 Task: Log work in the project AgileHero for the issue 'Integrate a new product comparison feature into an existing e-commerce website to improve product evaluation and decision making for customers' spent time as '2w 4d 8h 22m' and remaining time as '4w 1d 18h 39m' and add a flag. Now add the issue to the epic 'IT Event Management Process Improvement'. Log work in the project AgileHero for the issue 'Develop a new tool for automated testing of web application security vulnerabilities and penetration testing' spent time as '2w 3d 23h 48m' and remaining time as '1w 4d 20h 46m' and clone the issue. Now add the issue to the epic 'IT Access Management'
Action: Mouse moved to (178, 45)
Screenshot: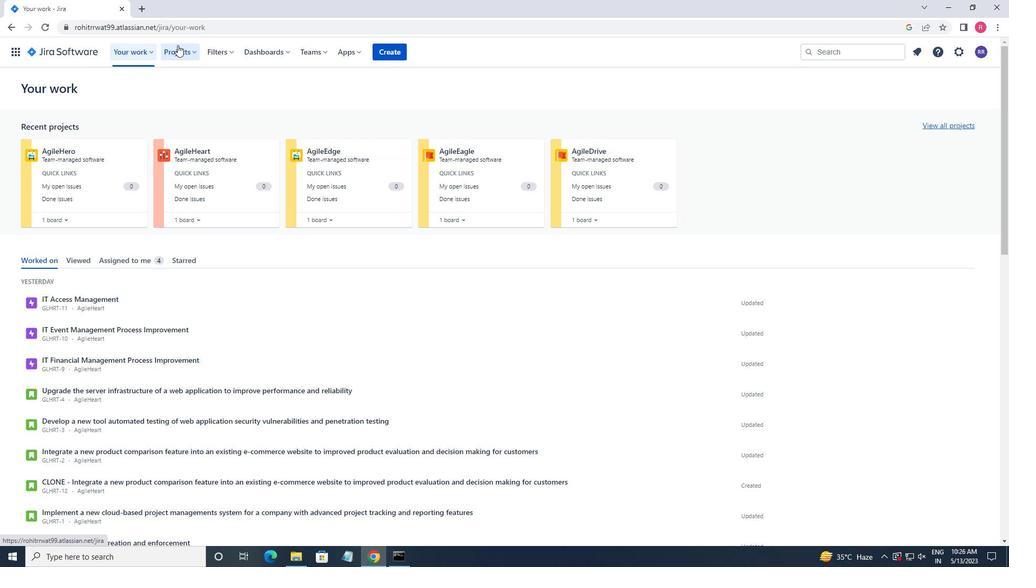 
Action: Mouse pressed left at (178, 45)
Screenshot: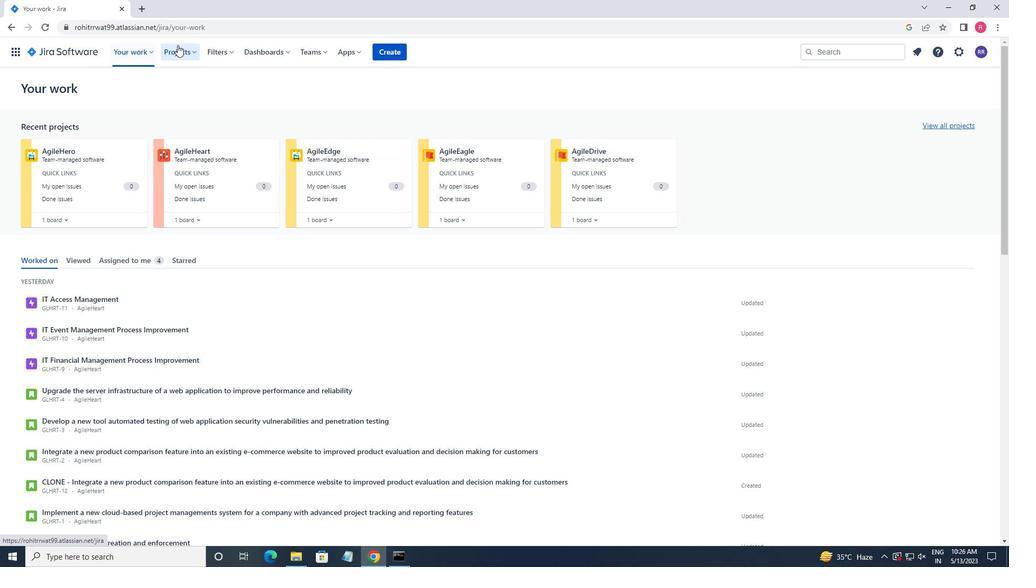 
Action: Mouse moved to (199, 97)
Screenshot: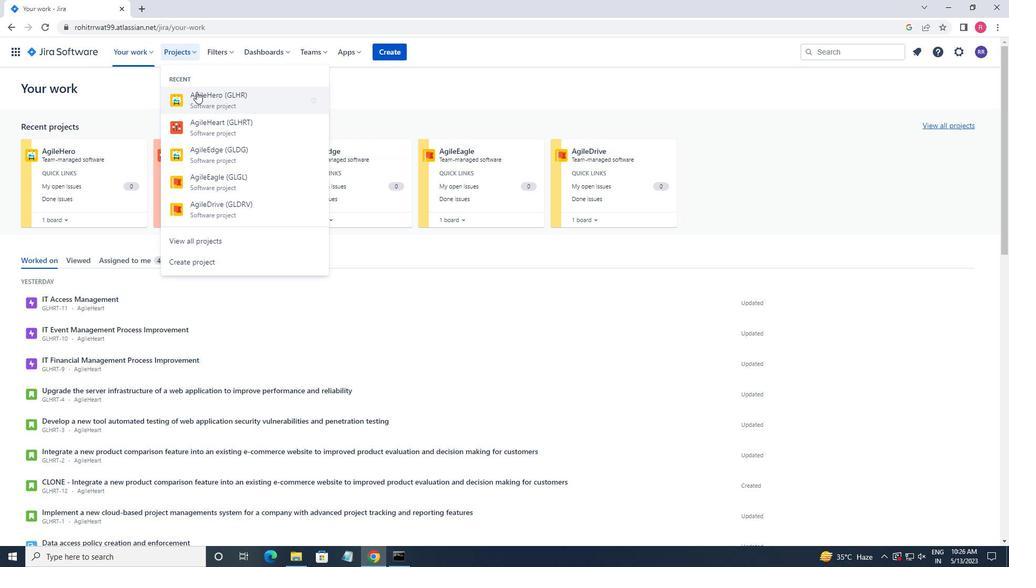
Action: Mouse pressed left at (199, 97)
Screenshot: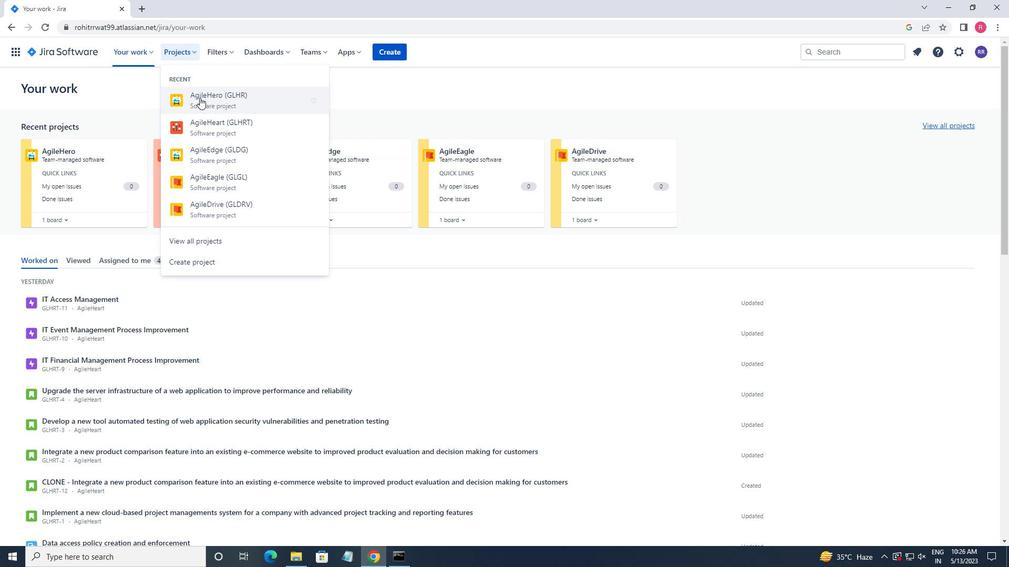 
Action: Mouse moved to (50, 156)
Screenshot: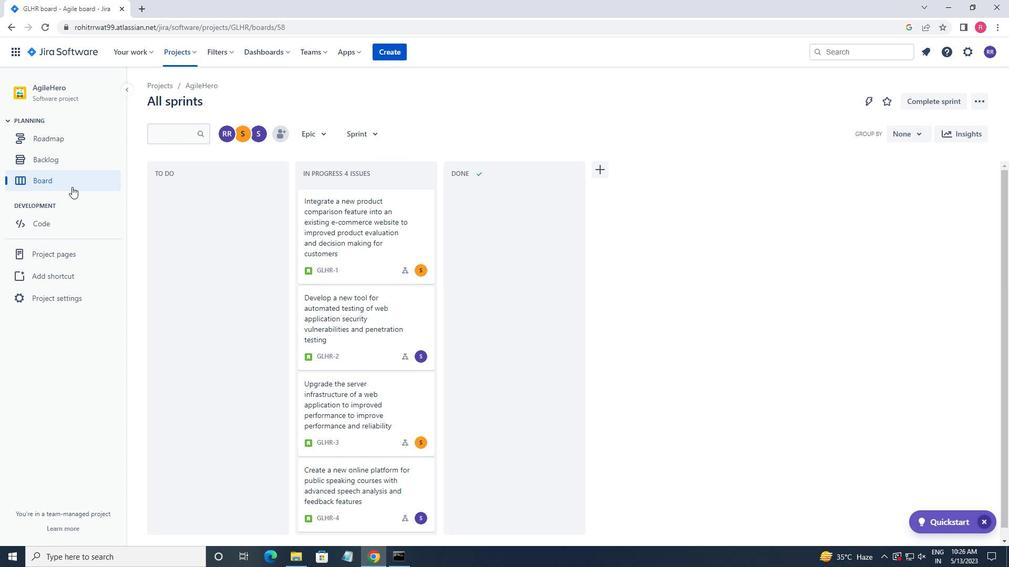 
Action: Mouse pressed left at (50, 156)
Screenshot: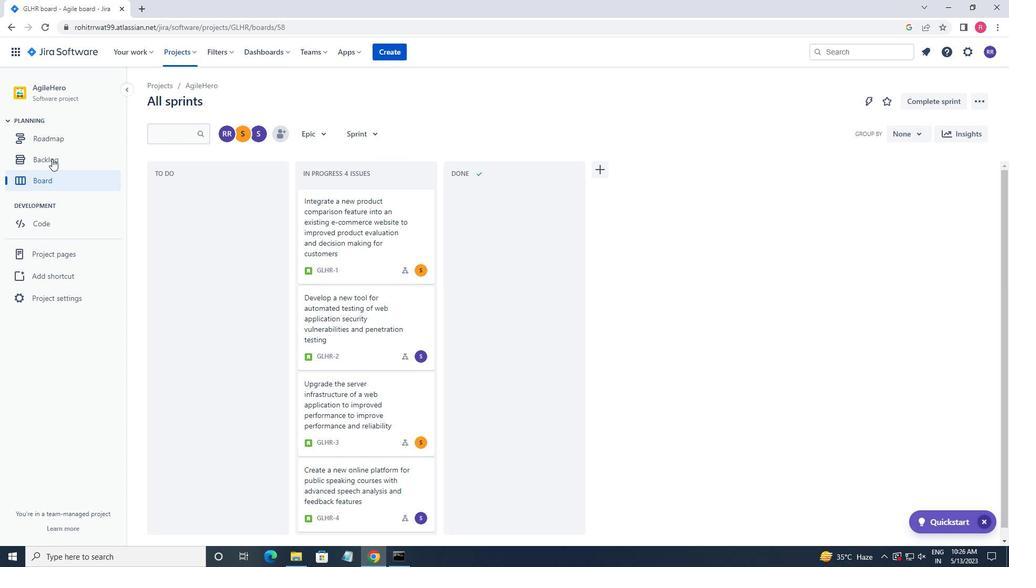 
Action: Mouse moved to (736, 244)
Screenshot: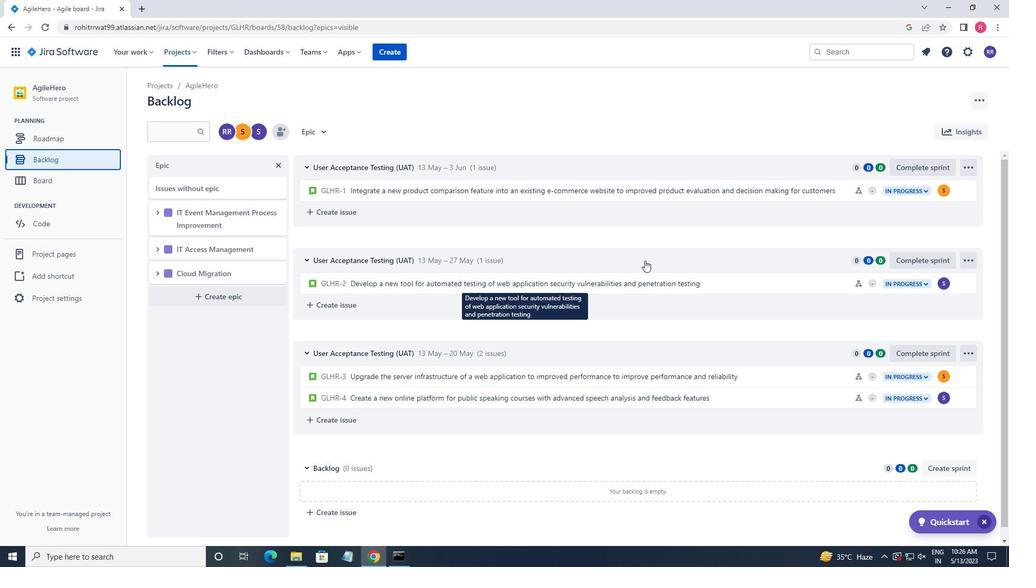 
Action: Mouse scrolled (736, 243) with delta (0, 0)
Screenshot: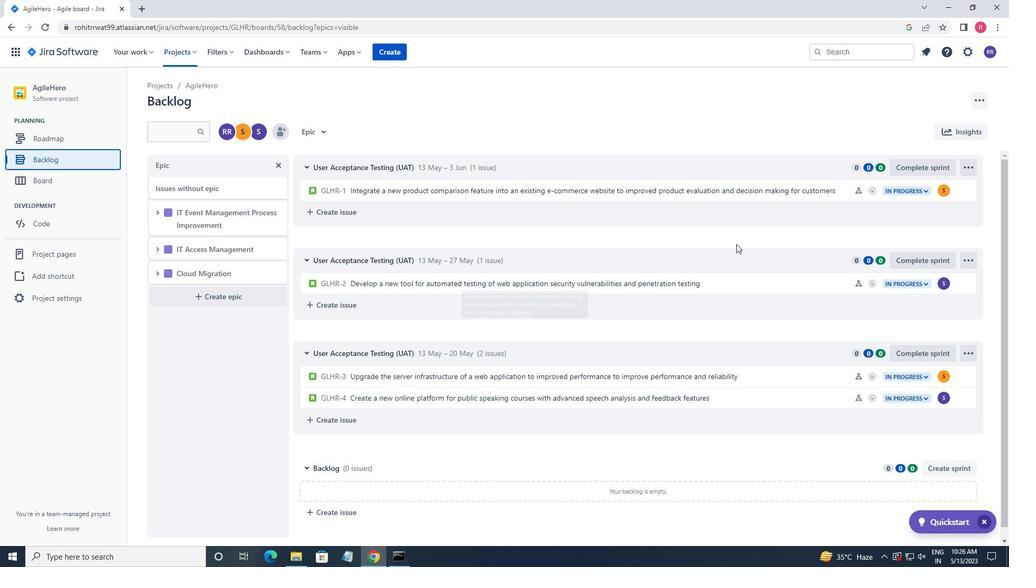 
Action: Mouse scrolled (736, 243) with delta (0, 0)
Screenshot: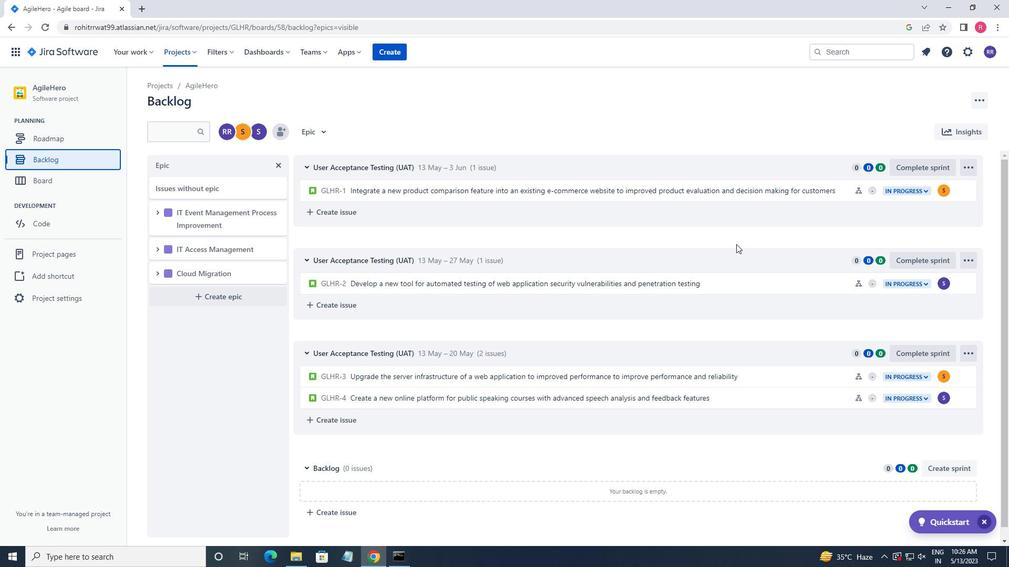 
Action: Mouse moved to (785, 189)
Screenshot: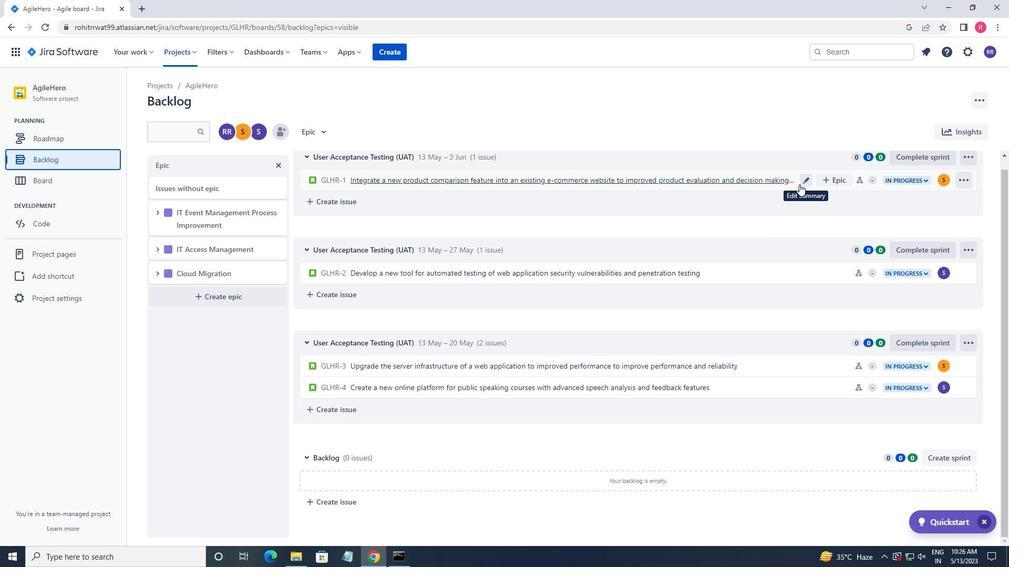 
Action: Mouse pressed left at (785, 189)
Screenshot: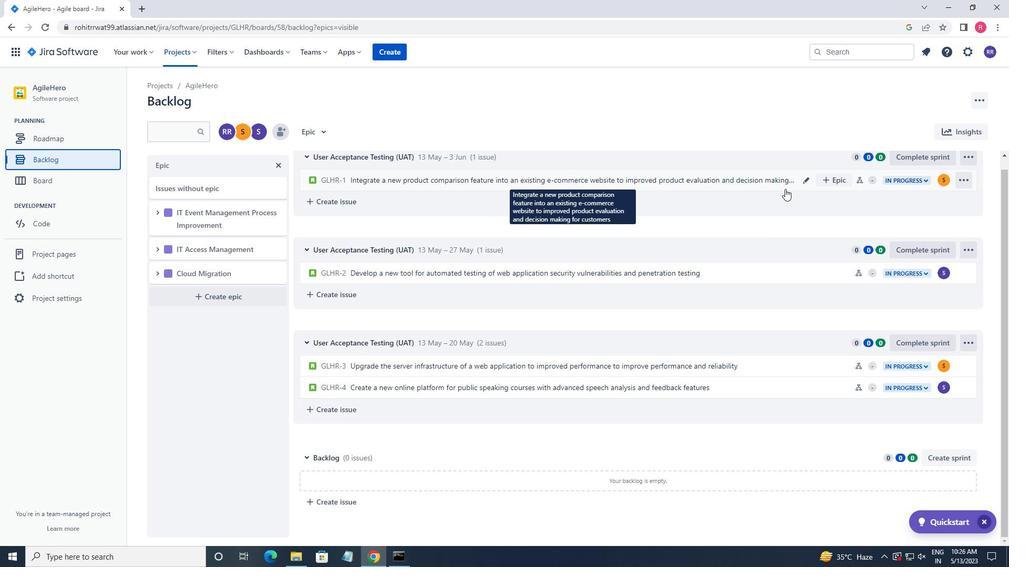 
Action: Mouse moved to (960, 160)
Screenshot: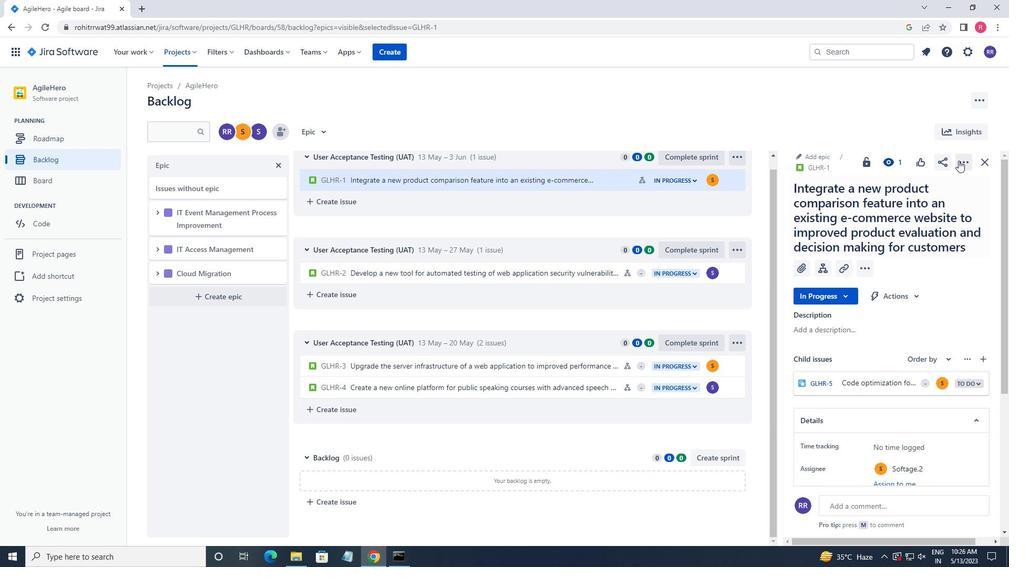 
Action: Mouse pressed left at (960, 160)
Screenshot: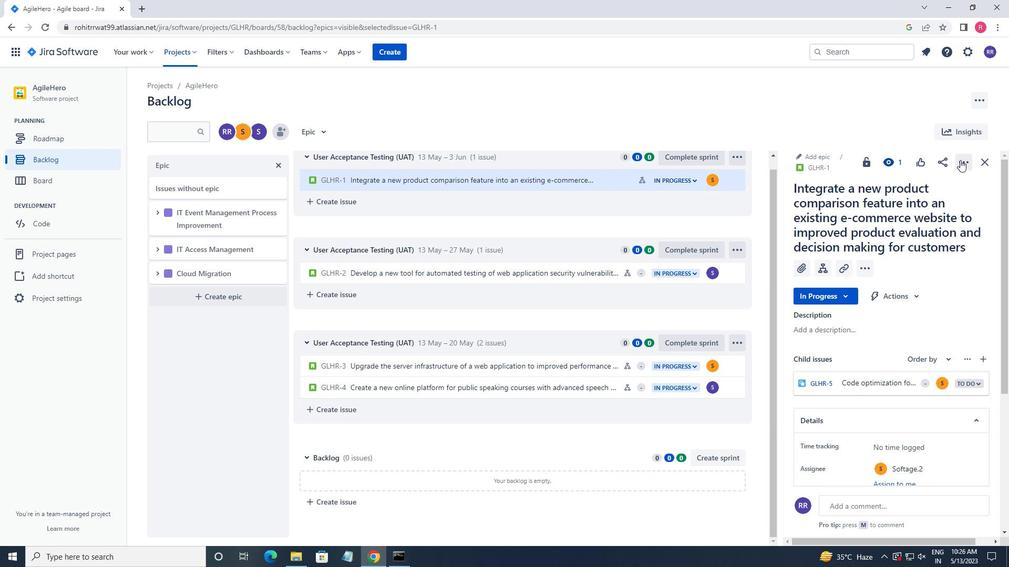 
Action: Mouse moved to (911, 196)
Screenshot: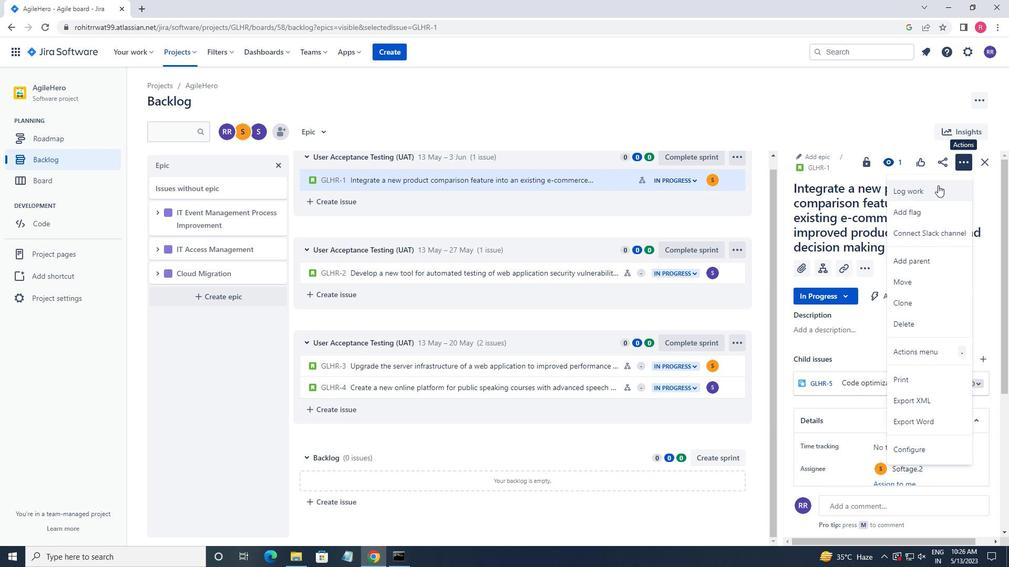 
Action: Mouse pressed left at (911, 196)
Screenshot: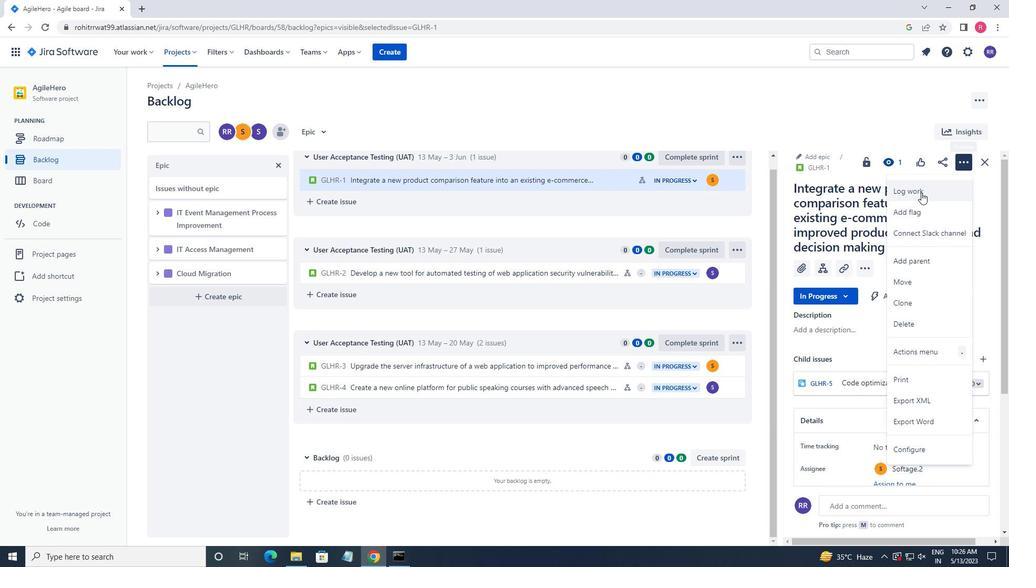 
Action: Key pressed 2w<Key.space>4d<Key.space>8h<Key.space>22m<Key.tab>4w<Key.space>1d<Key.space>18h<Key.space>39m
Screenshot: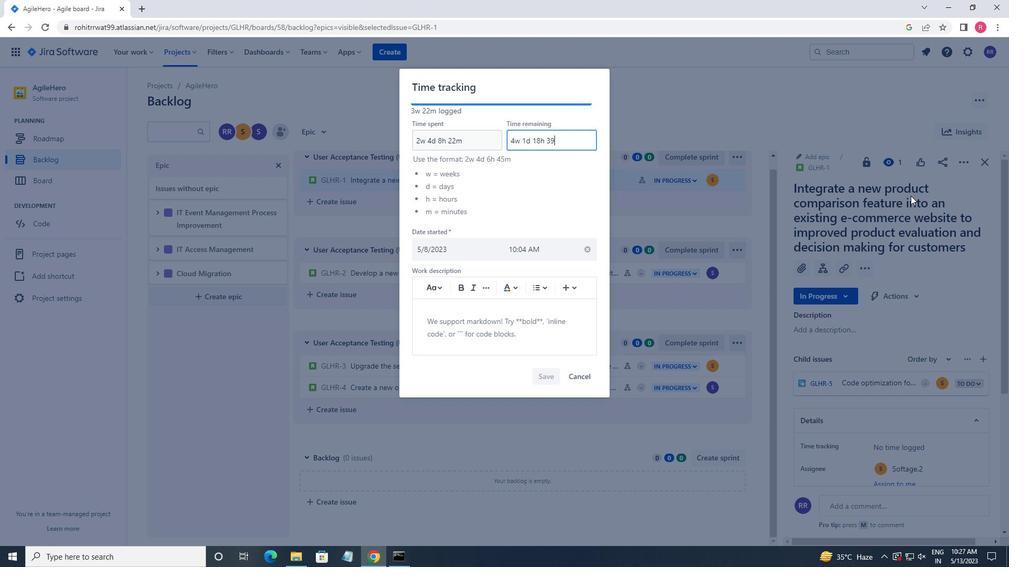 
Action: Mouse moved to (538, 386)
Screenshot: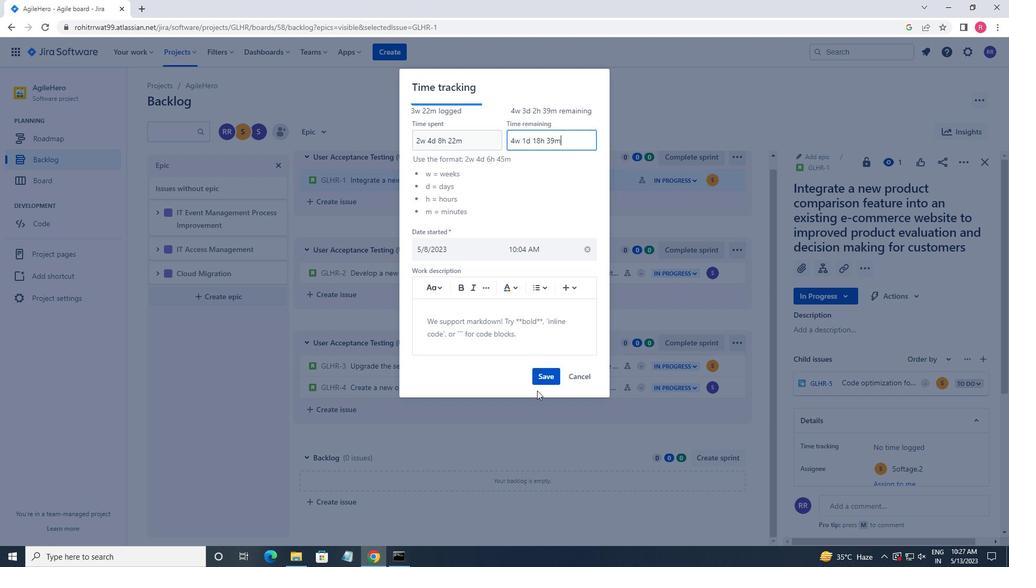 
Action: Mouse pressed left at (538, 386)
Screenshot: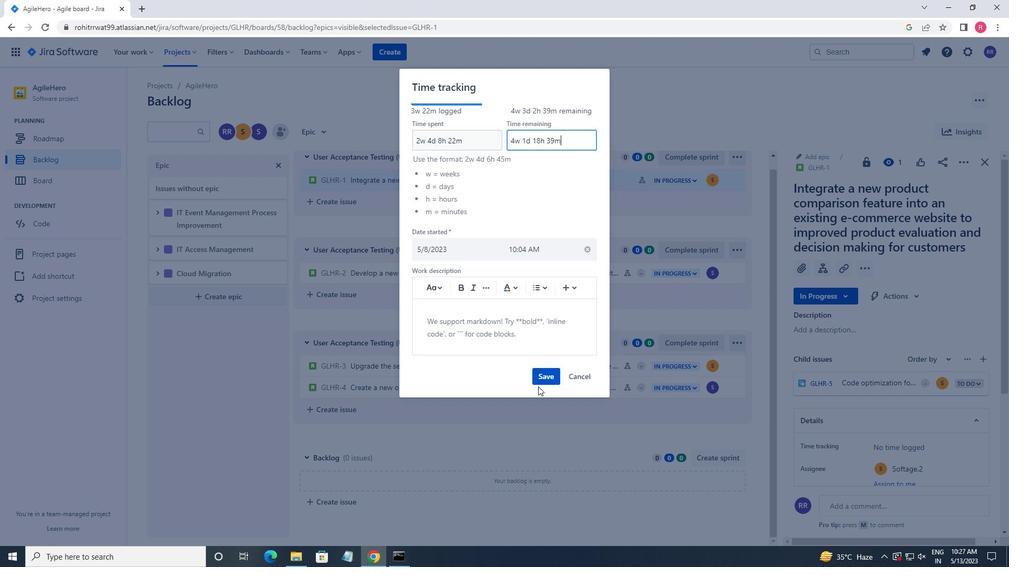
Action: Mouse moved to (540, 377)
Screenshot: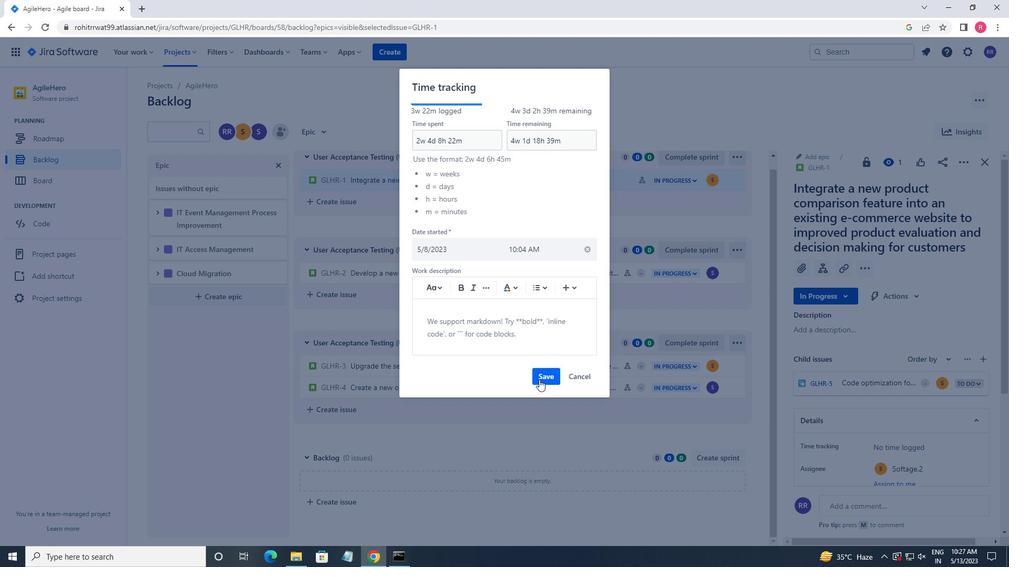 
Action: Mouse pressed left at (540, 377)
Screenshot: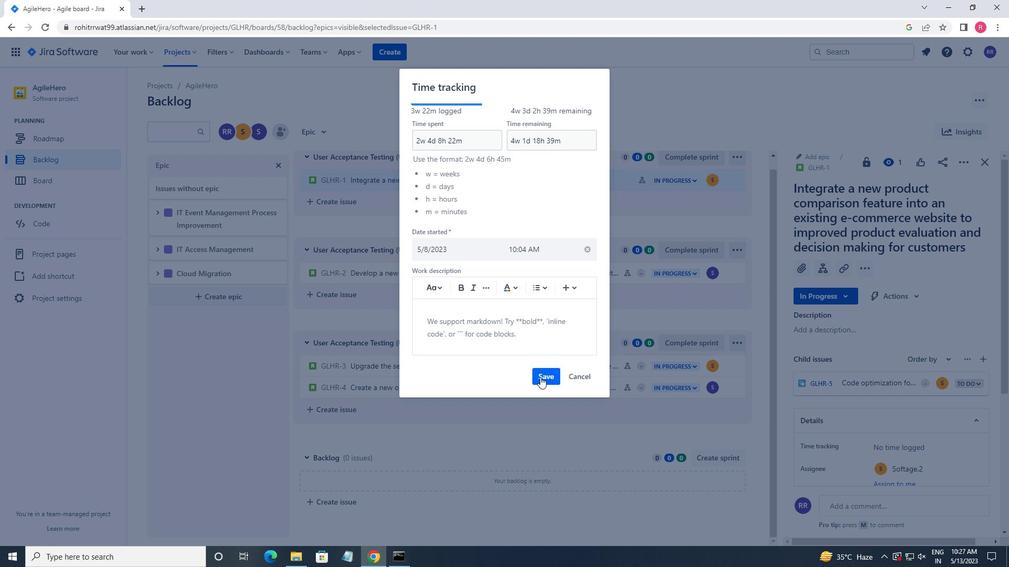 
Action: Mouse moved to (961, 164)
Screenshot: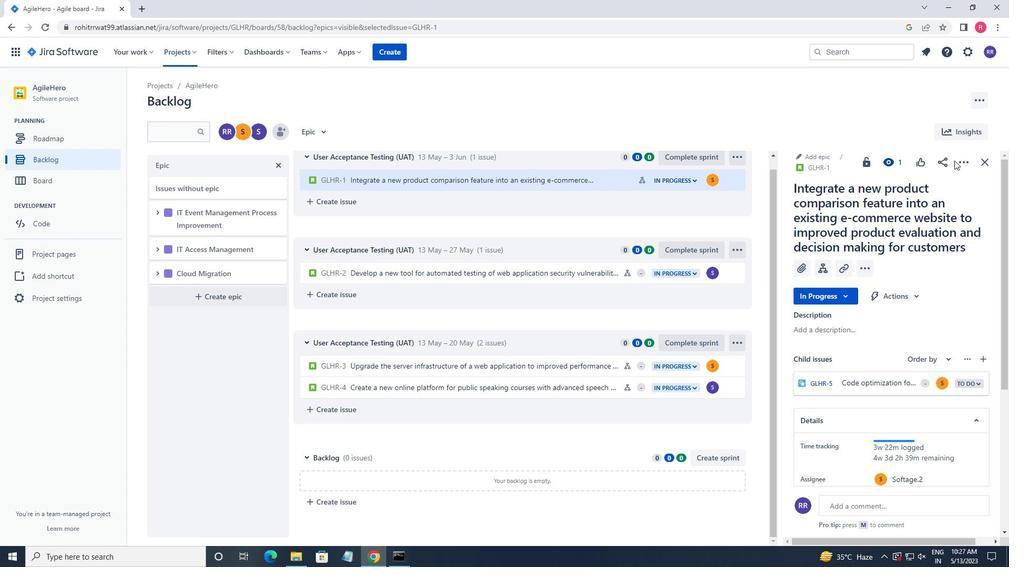 
Action: Mouse pressed left at (961, 164)
Screenshot: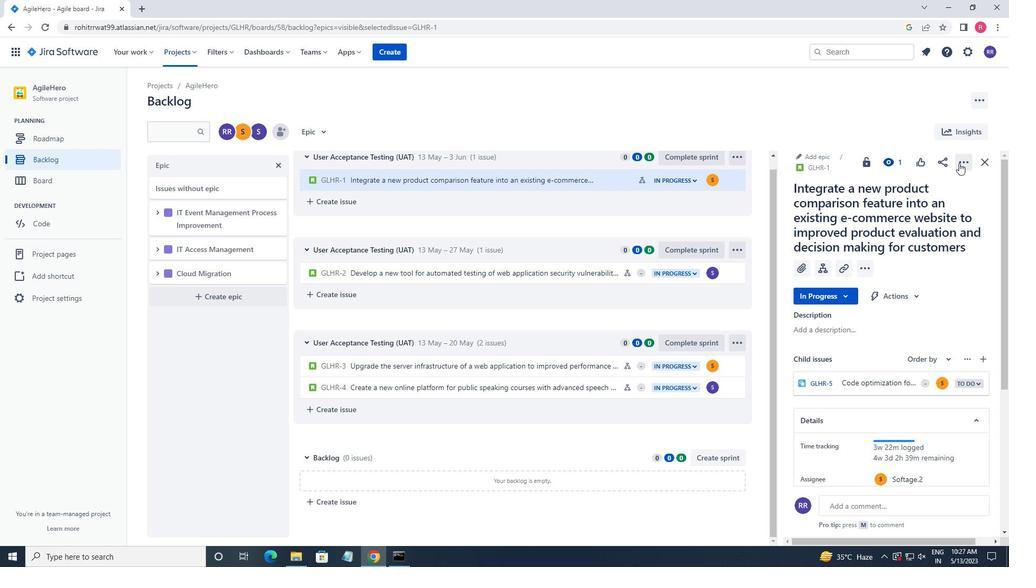 
Action: Mouse moved to (930, 215)
Screenshot: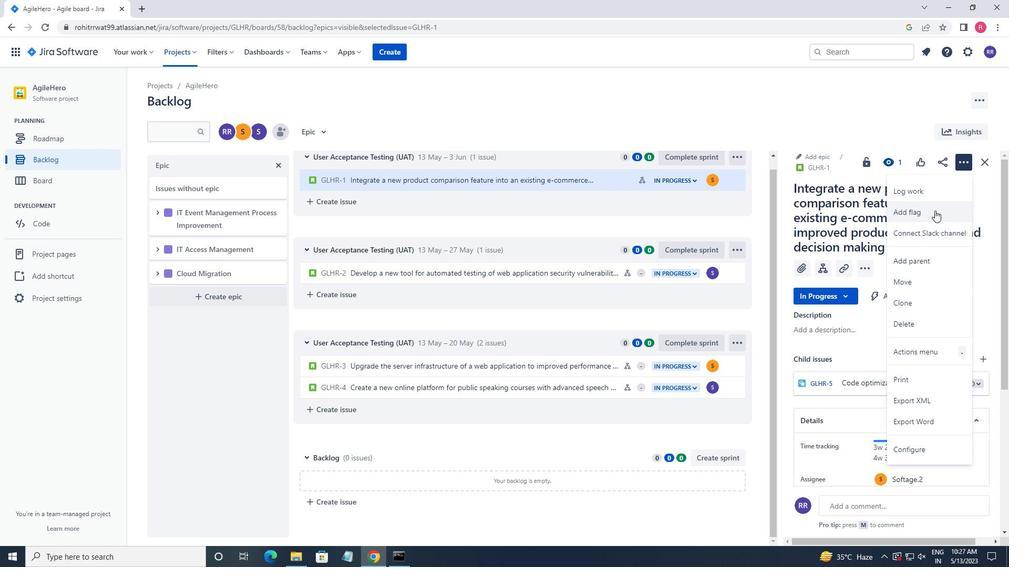 
Action: Mouse pressed left at (930, 215)
Screenshot: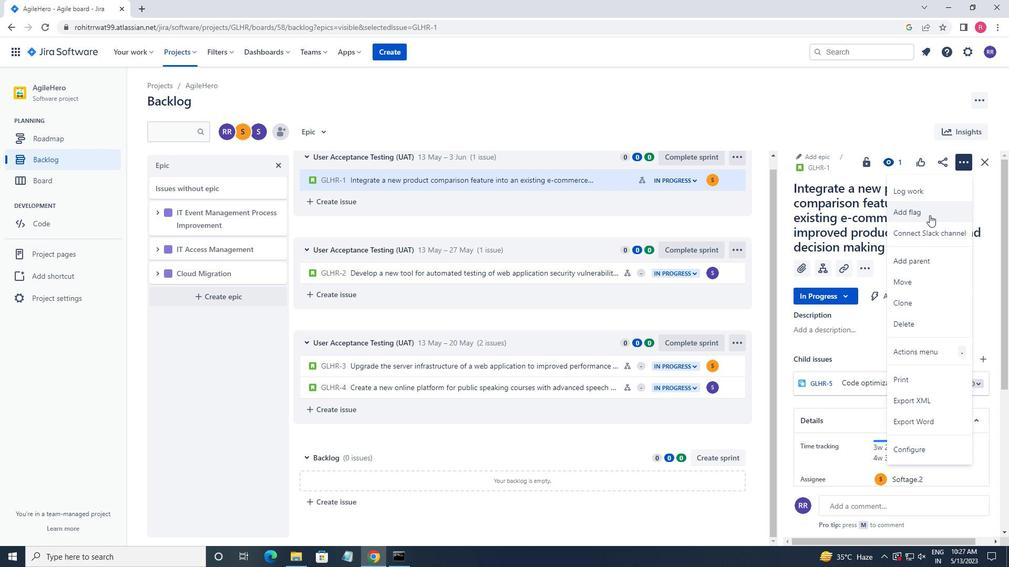 
Action: Mouse moved to (601, 181)
Screenshot: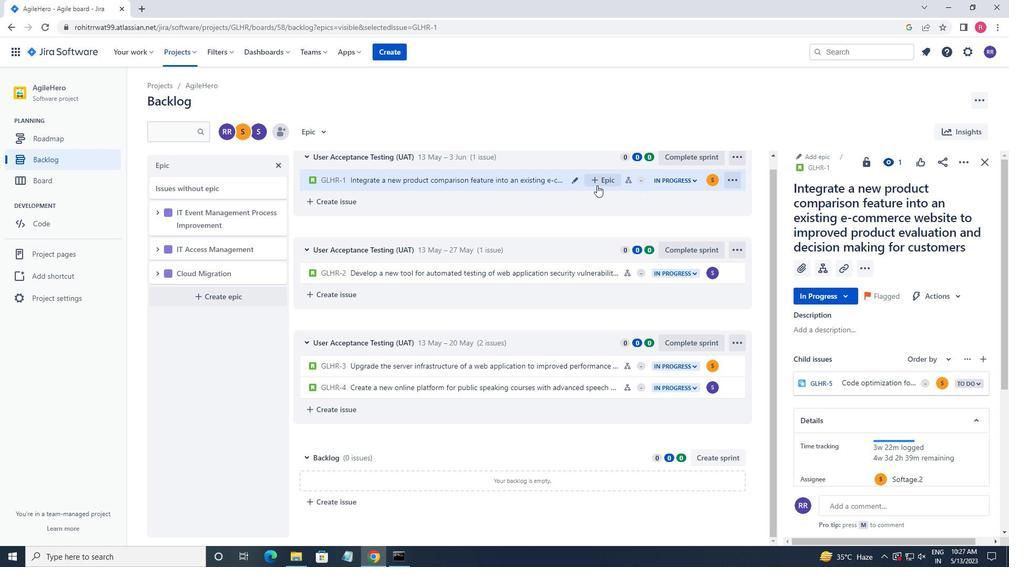 
Action: Mouse pressed left at (601, 181)
Screenshot: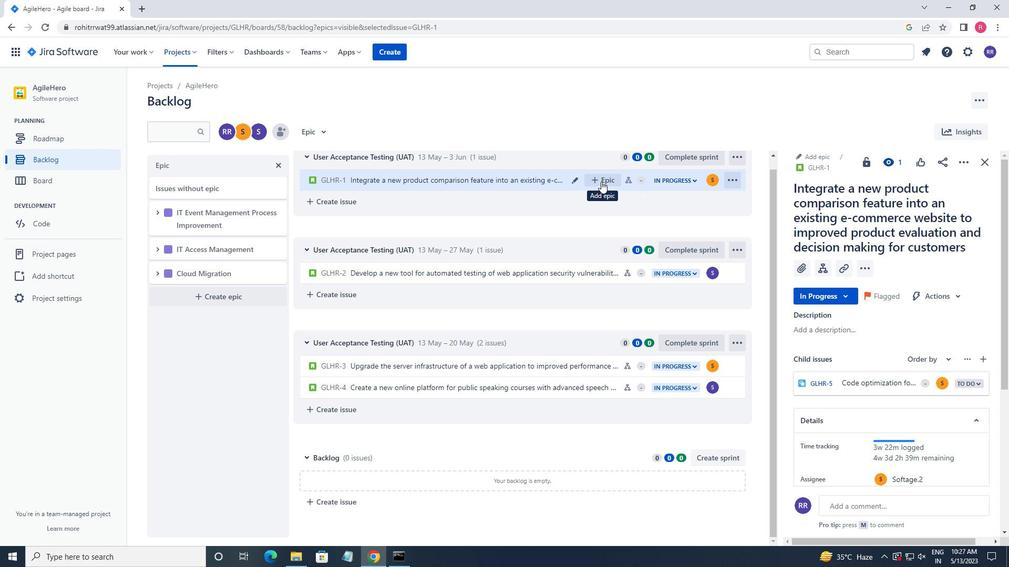 
Action: Mouse moved to (640, 260)
Screenshot: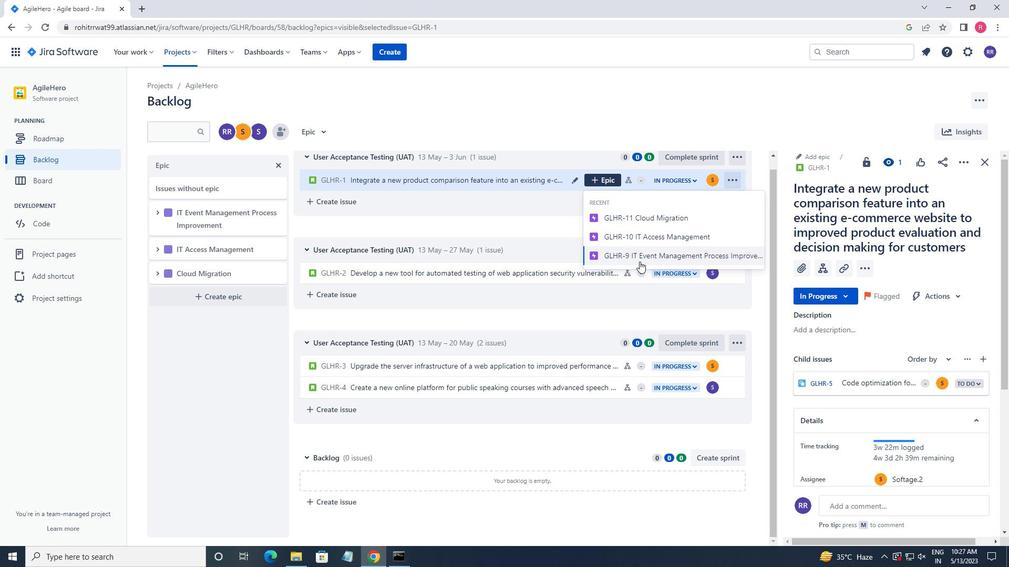 
Action: Mouse pressed left at (640, 260)
Screenshot: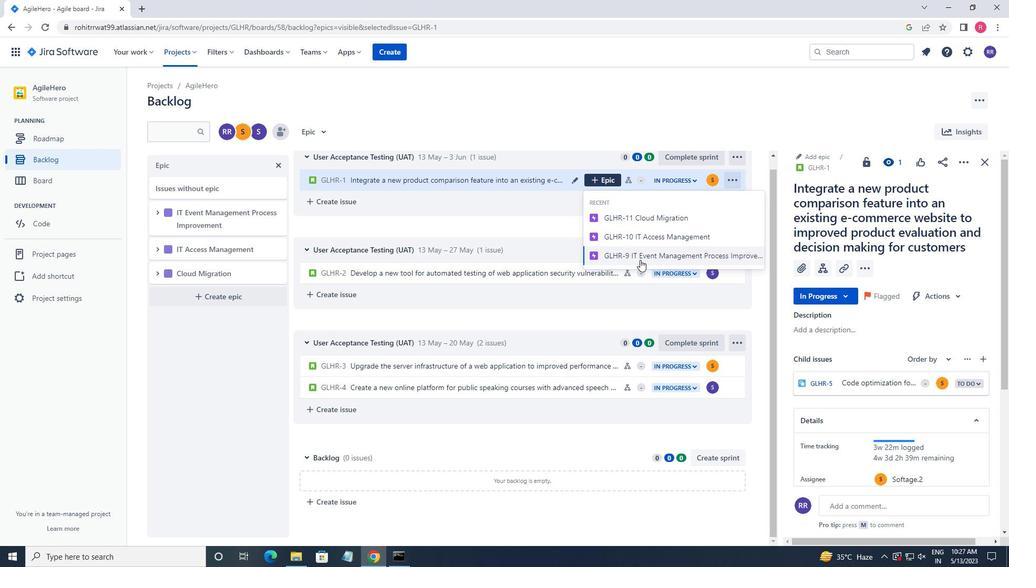 
Action: Mouse moved to (590, 280)
Screenshot: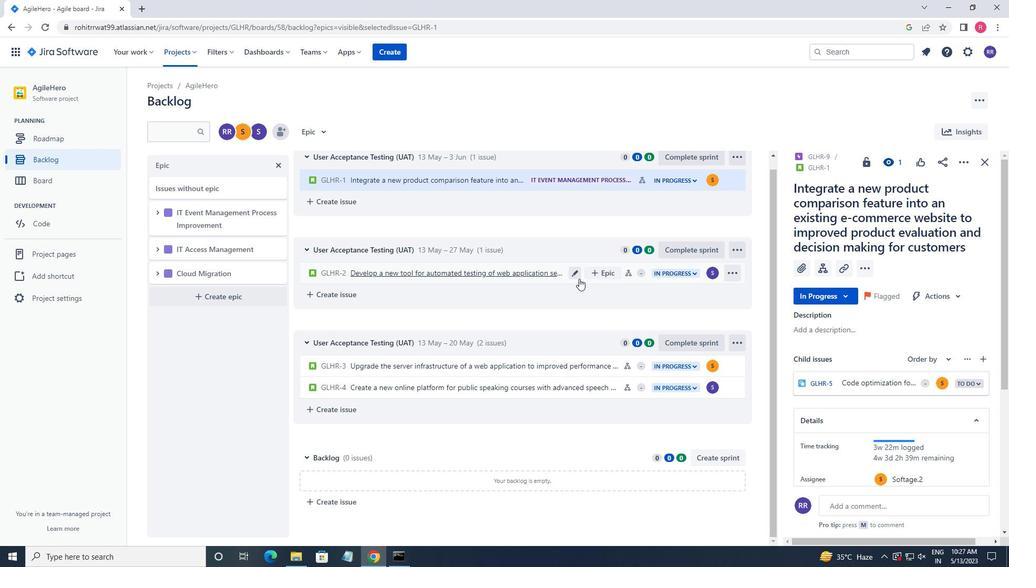 
Action: Mouse pressed left at (590, 280)
Screenshot: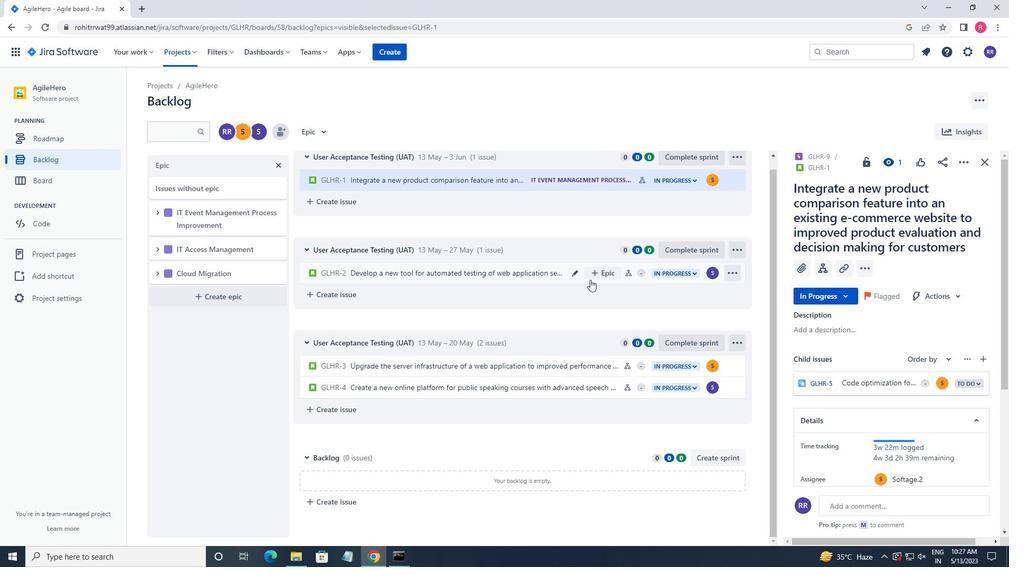 
Action: Mouse moved to (953, 167)
Screenshot: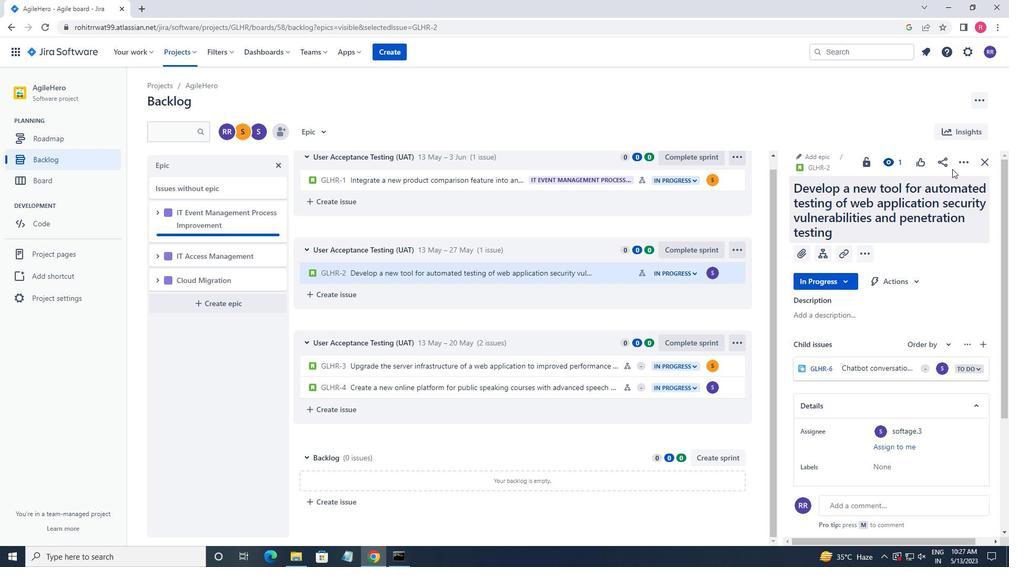 
Action: Mouse pressed left at (953, 167)
Screenshot: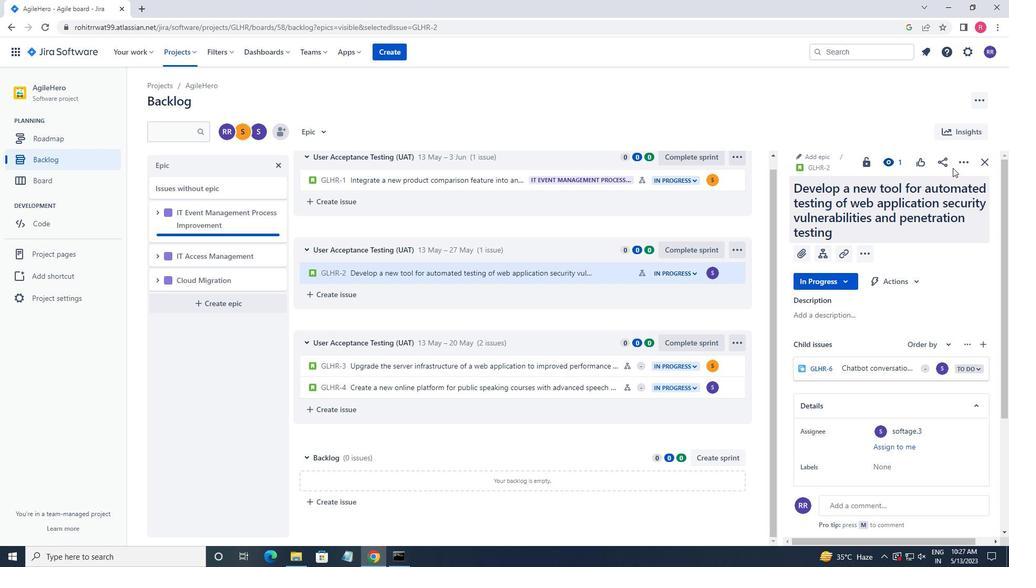 
Action: Mouse moved to (955, 165)
Screenshot: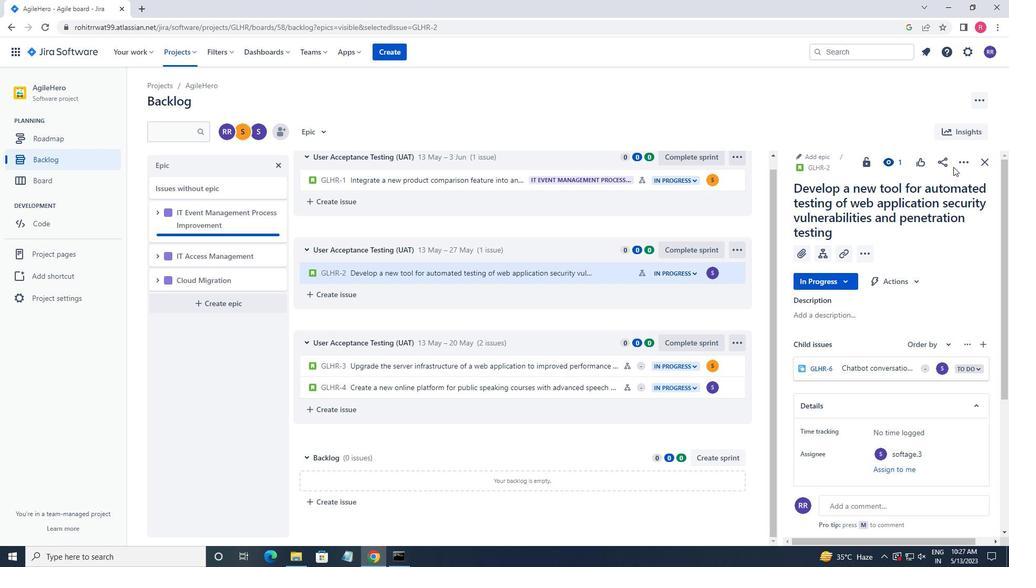 
Action: Mouse pressed left at (955, 165)
Screenshot: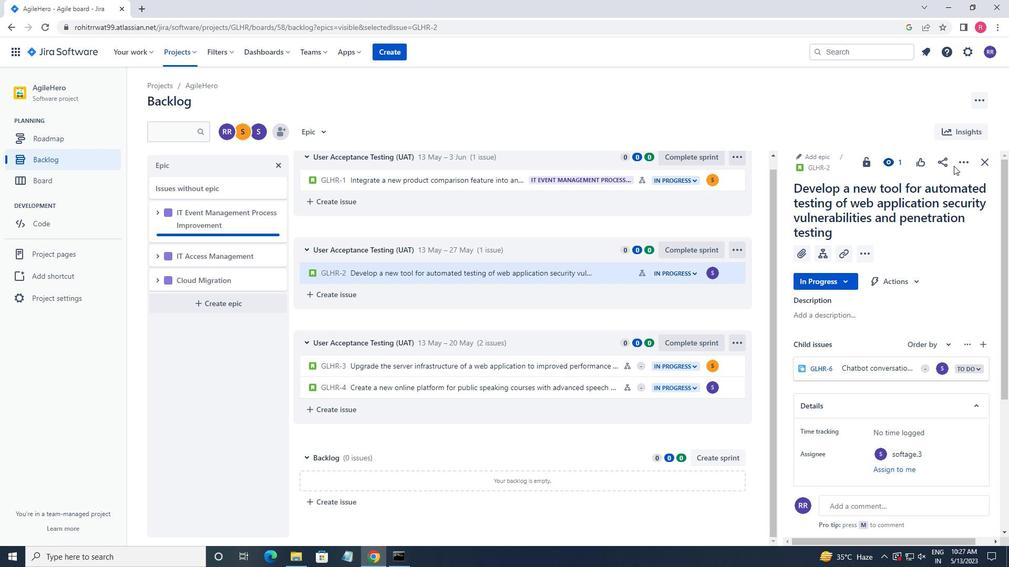 
Action: Mouse moved to (961, 162)
Screenshot: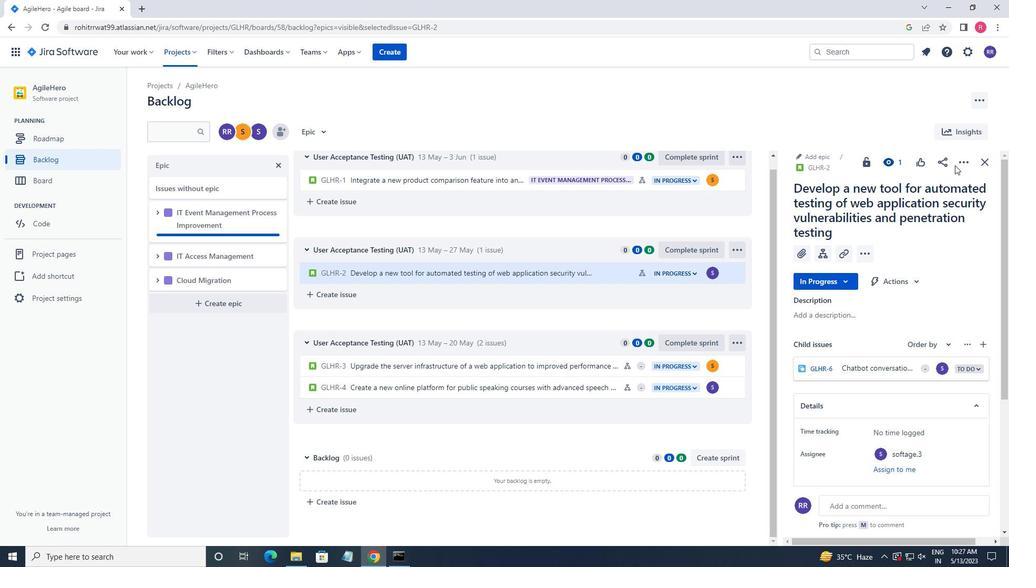 
Action: Mouse pressed left at (961, 162)
Screenshot: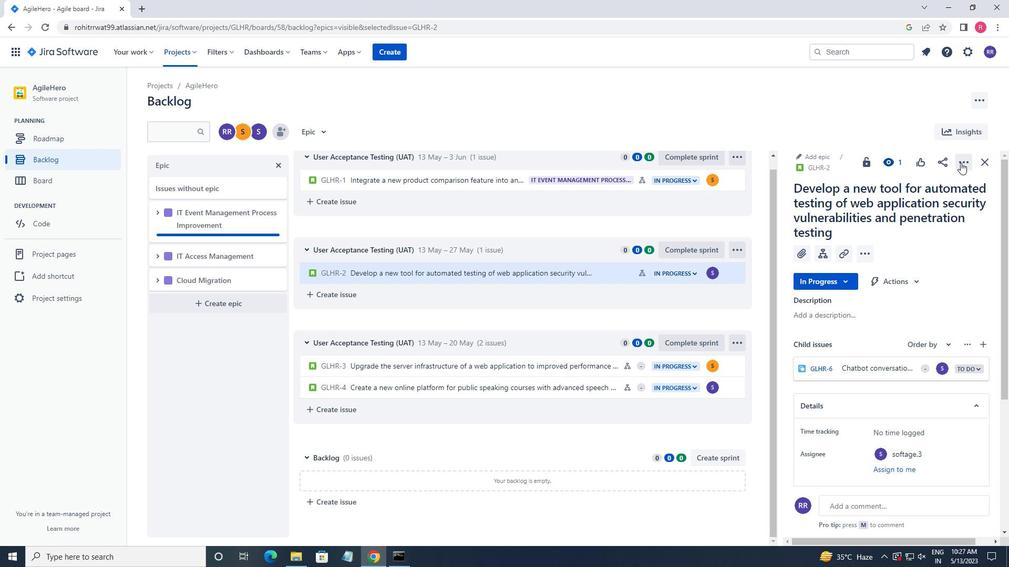 
Action: Mouse moved to (897, 193)
Screenshot: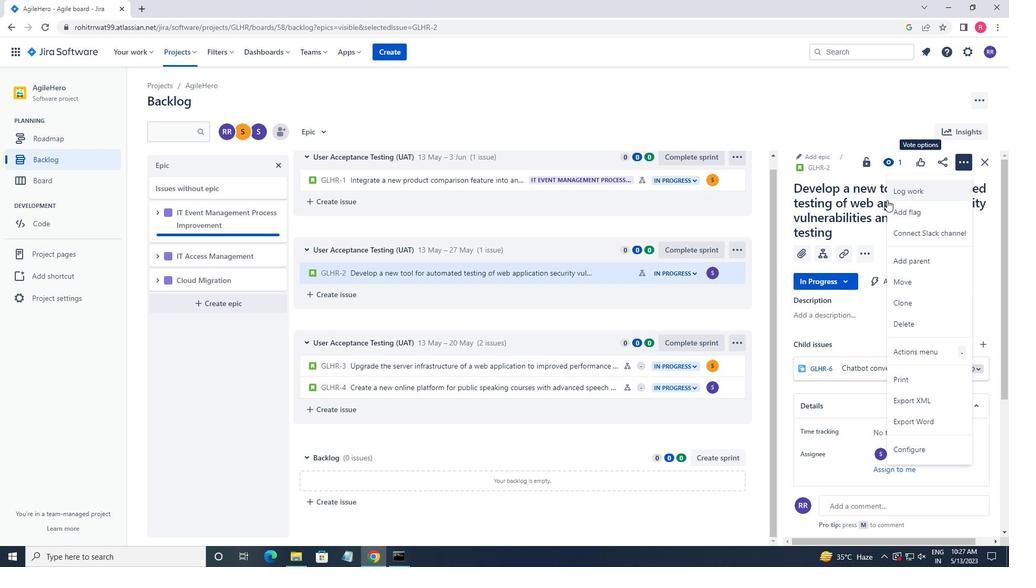 
Action: Mouse pressed left at (897, 193)
Screenshot: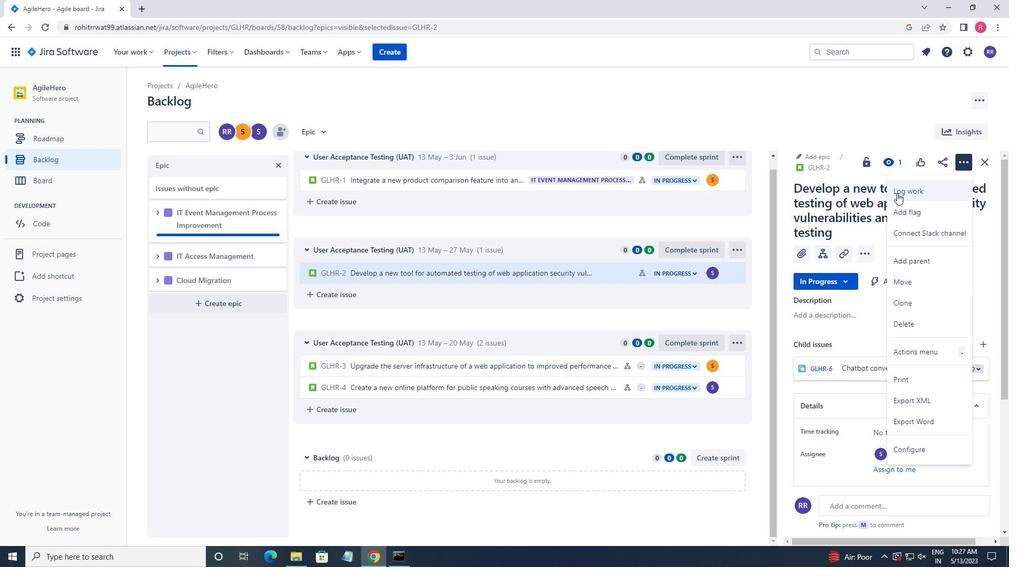 
Action: Key pressed 2w<Key.space>2d<Key.space>23h<Key.space>48m<Key.space><Key.tab>1w<Key.space>4d<Key.space>20h<Key.space>46m
Screenshot: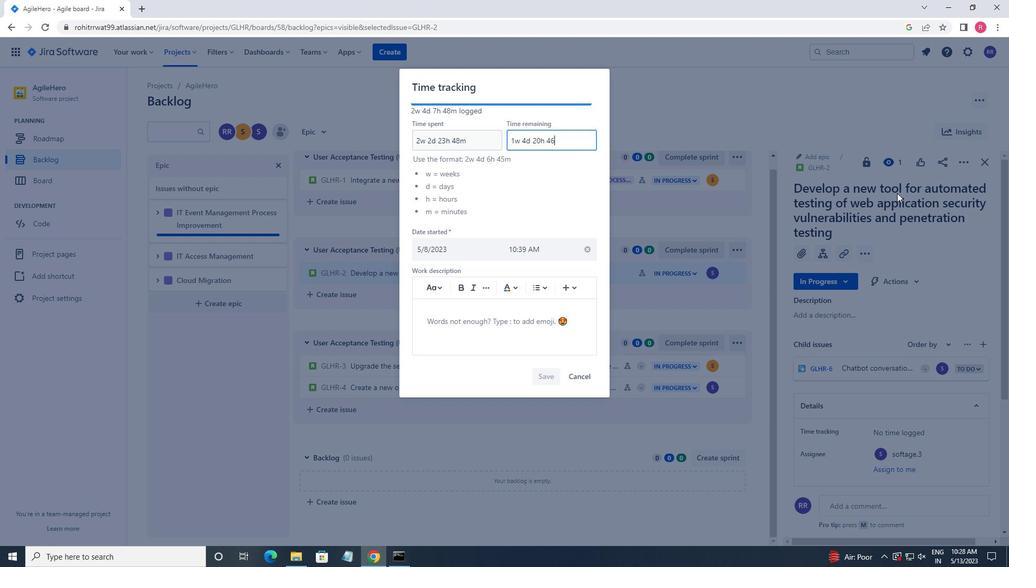 
Action: Mouse moved to (547, 376)
Screenshot: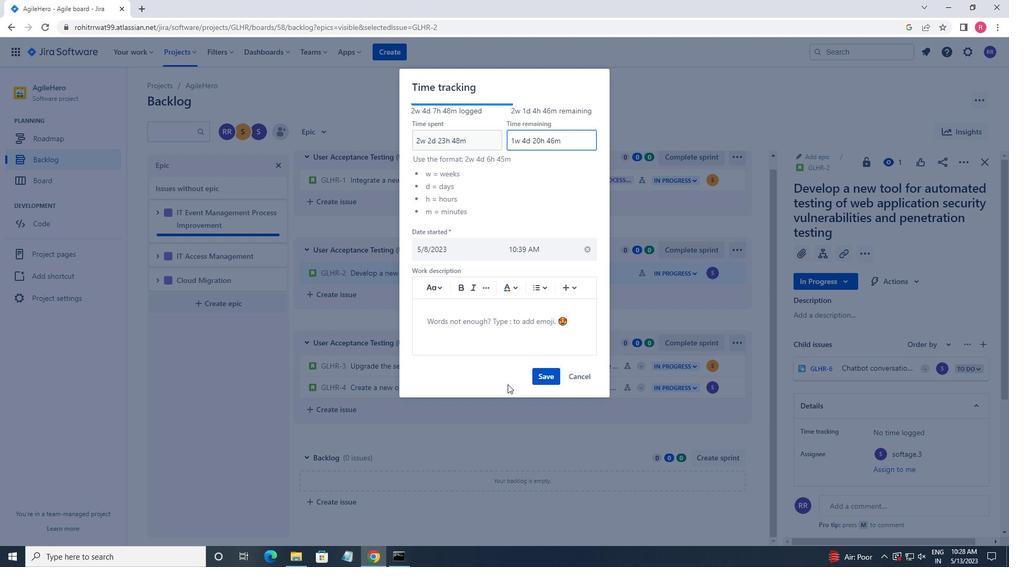 
Action: Mouse pressed left at (547, 376)
Screenshot: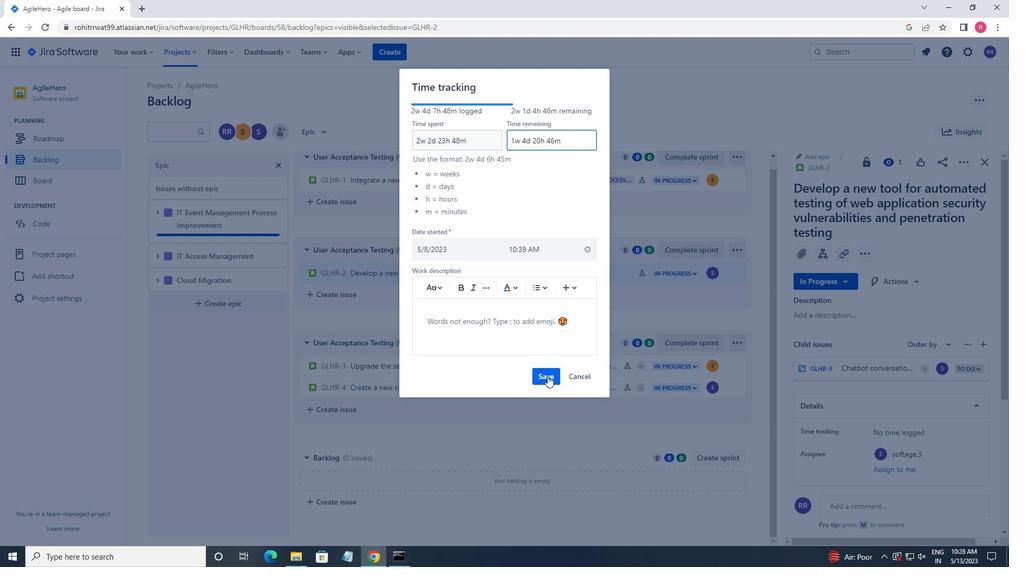
Action: Mouse moved to (968, 160)
Screenshot: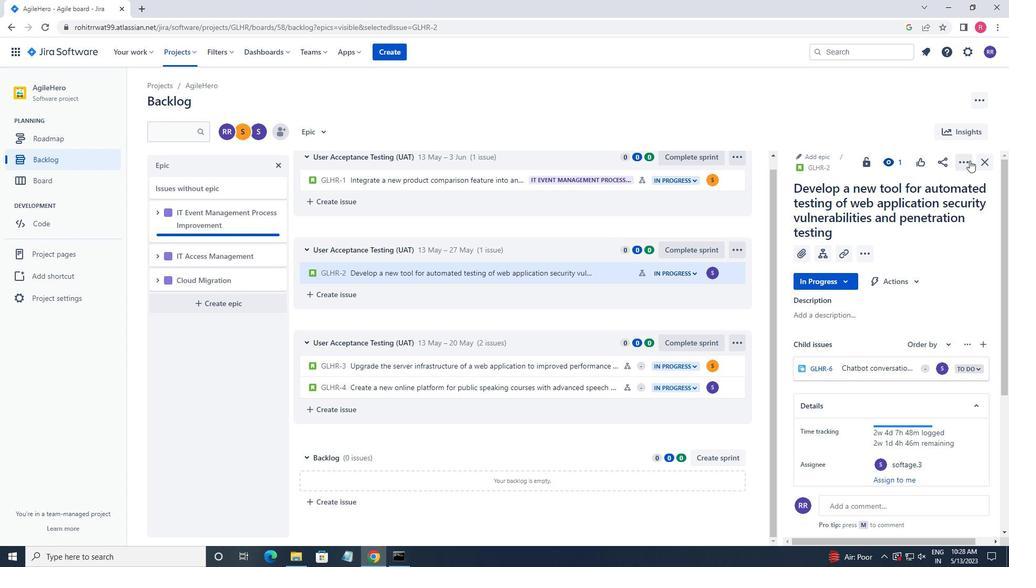 
Action: Mouse pressed left at (968, 160)
Screenshot: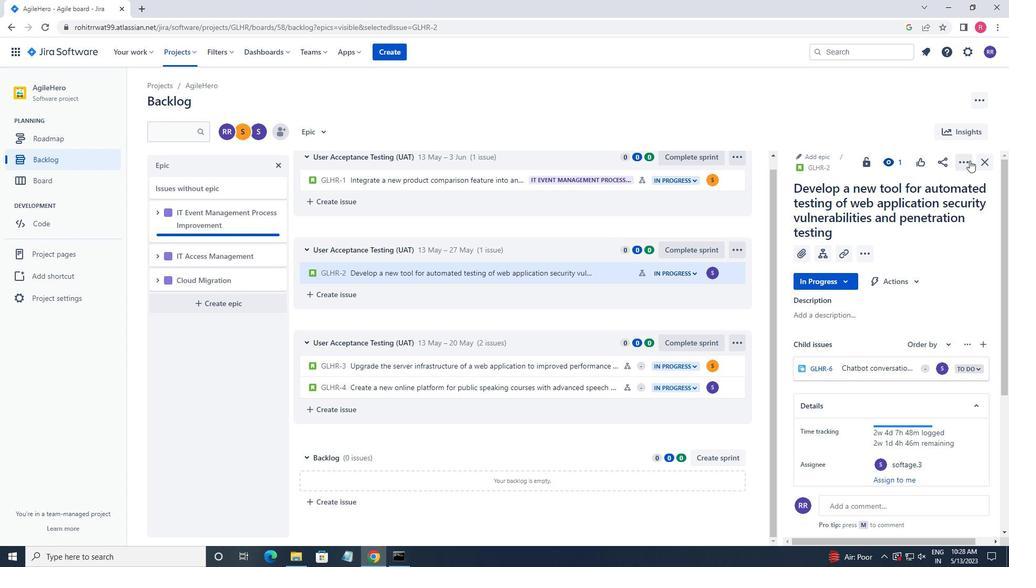 
Action: Mouse moved to (910, 309)
Screenshot: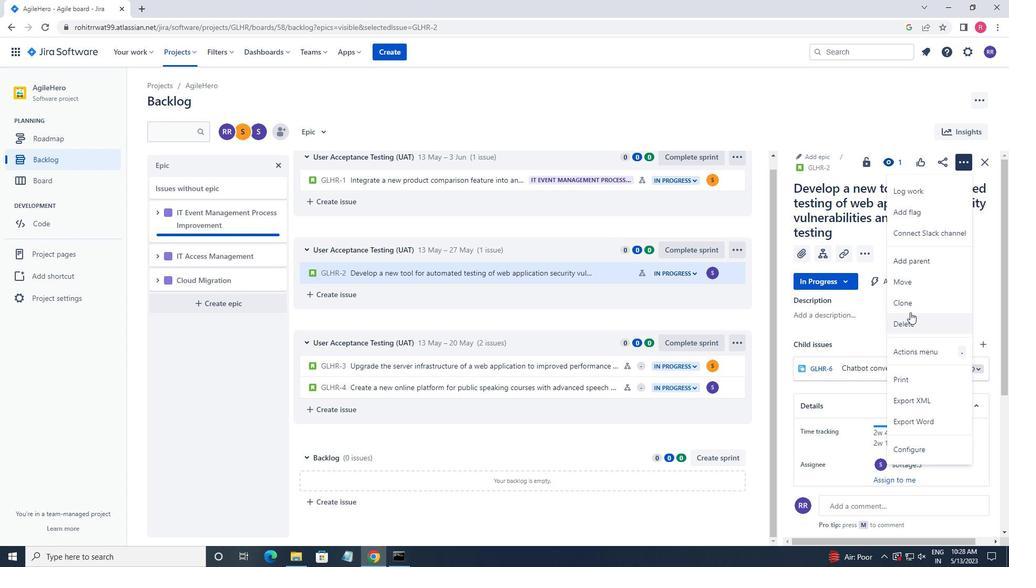 
Action: Mouse pressed left at (910, 309)
Screenshot: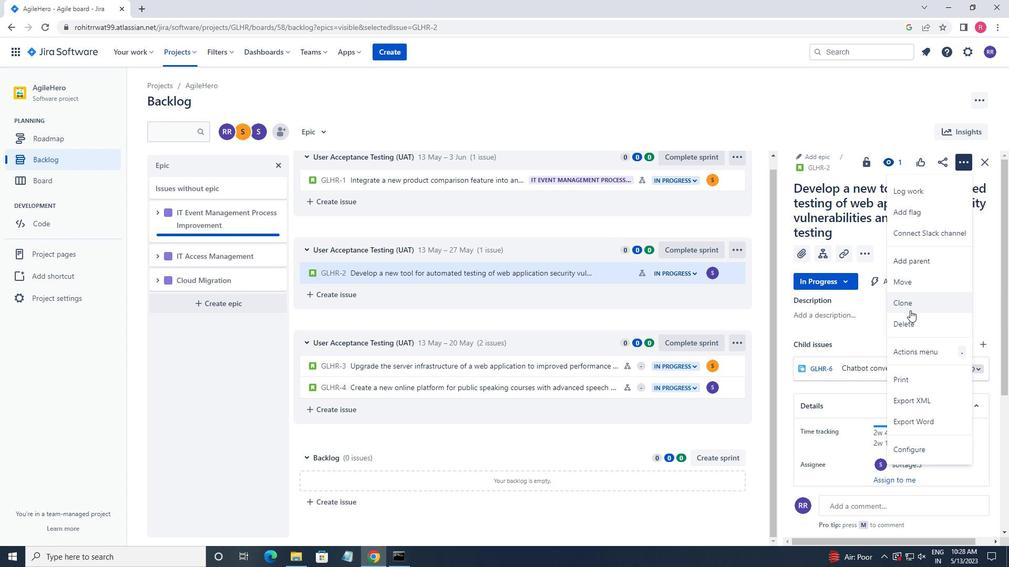 
Action: Mouse moved to (591, 227)
Screenshot: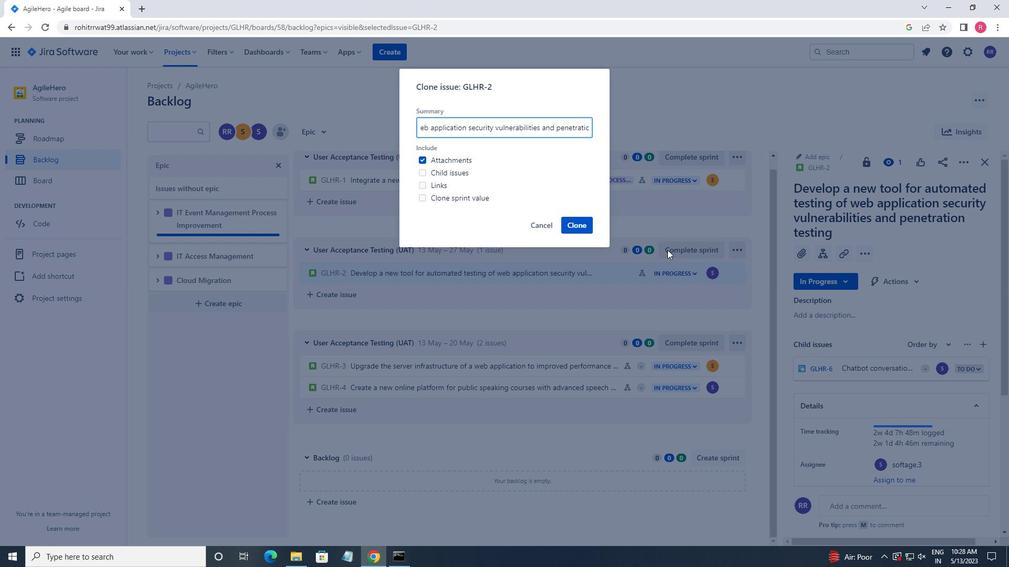 
Action: Mouse pressed left at (591, 227)
Screenshot: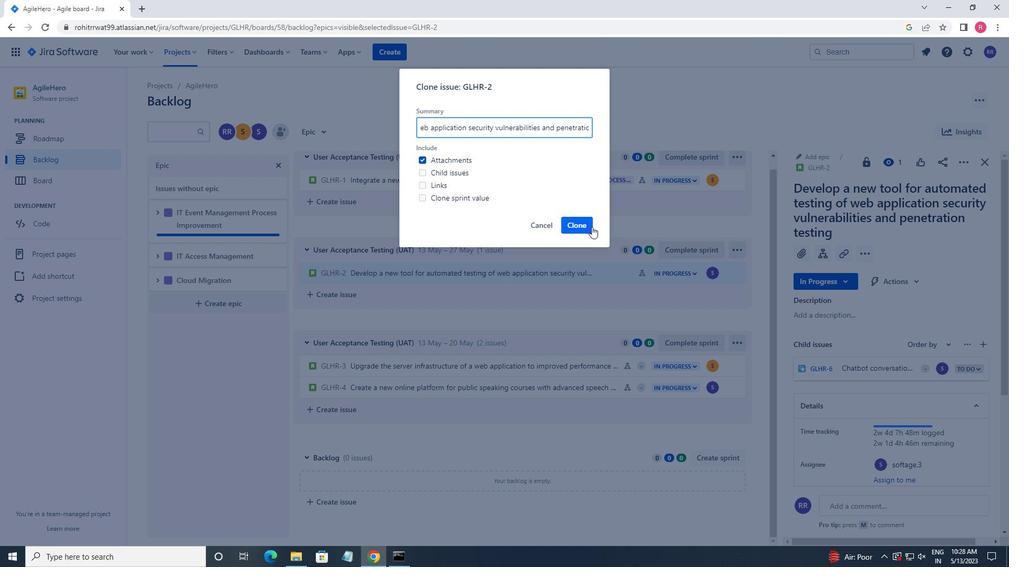 
Action: Mouse moved to (594, 273)
Screenshot: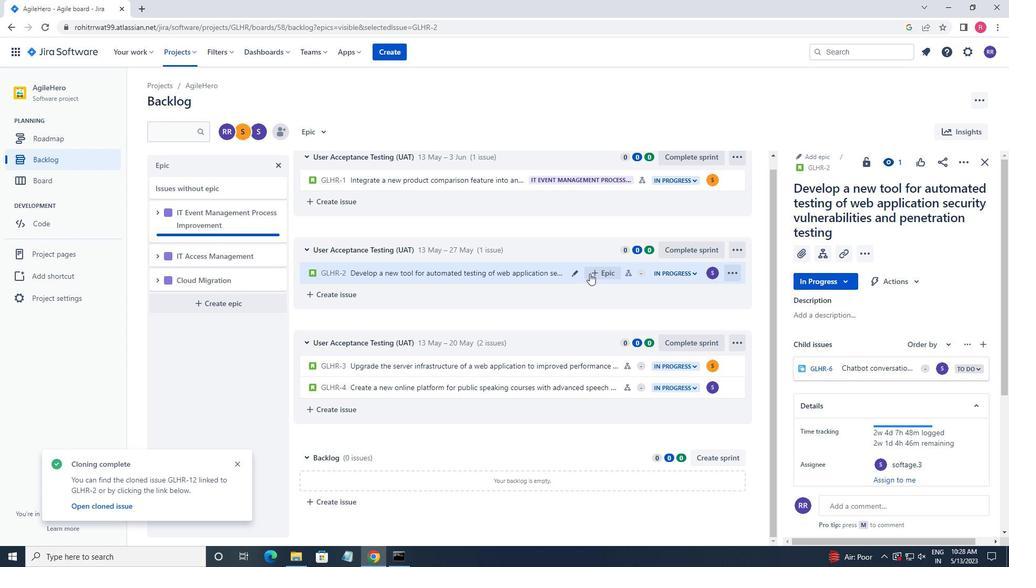 
Action: Mouse pressed left at (594, 273)
Screenshot: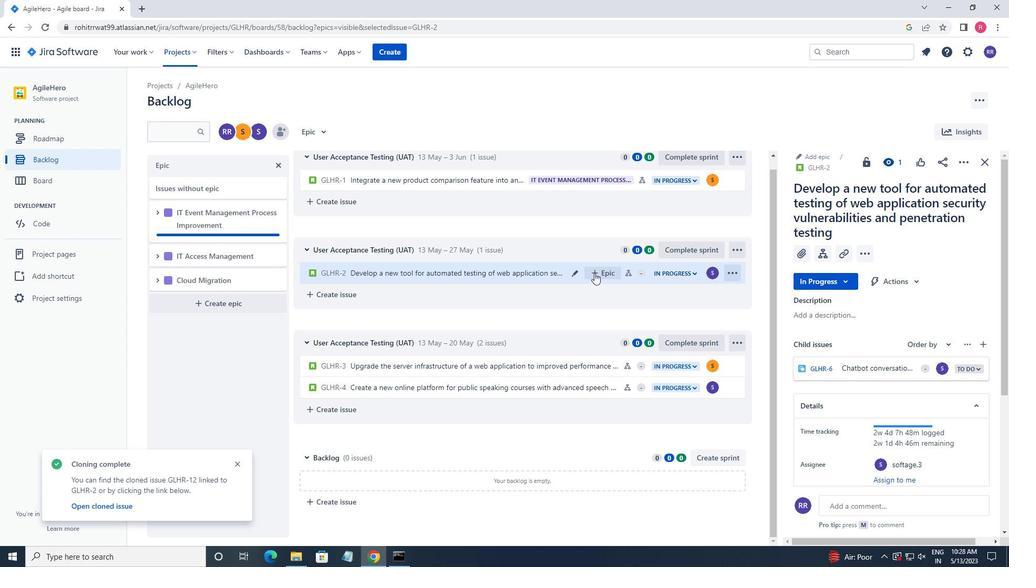 
Action: Mouse moved to (643, 354)
Screenshot: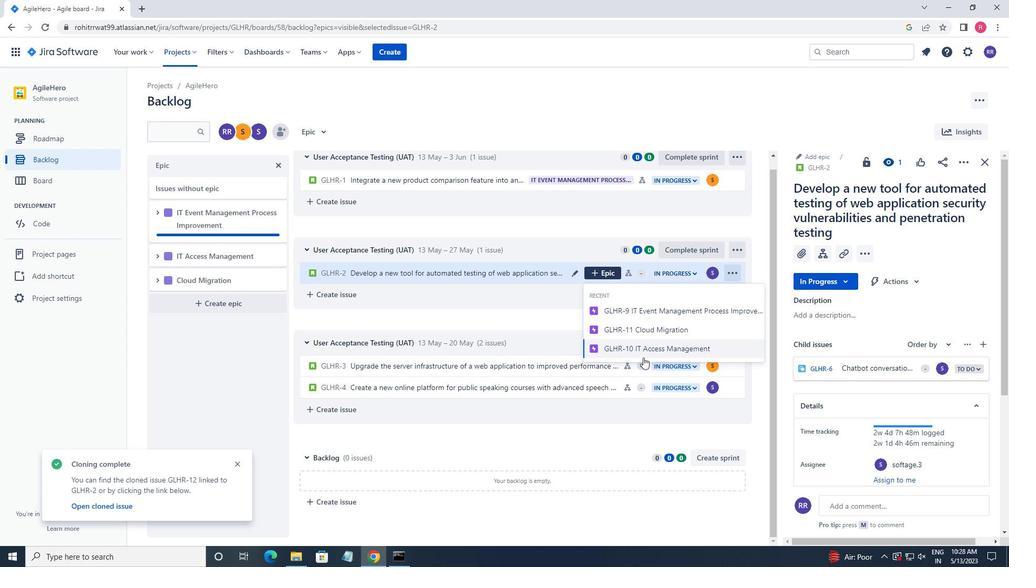 
Action: Mouse pressed left at (643, 354)
Screenshot: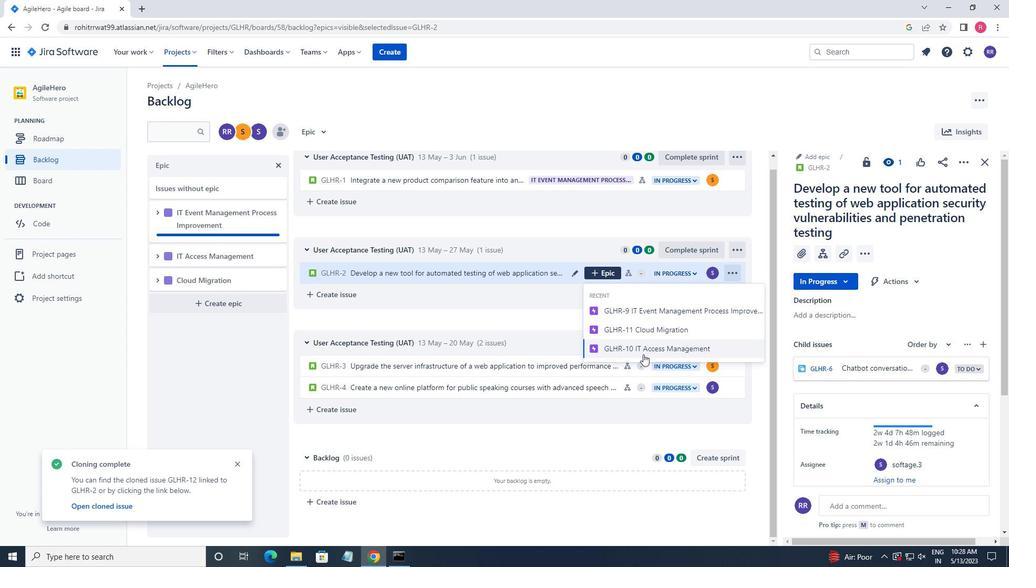 
